 Task: Filter services by langauge "Portuguese".
Action: Mouse moved to (326, 81)
Screenshot: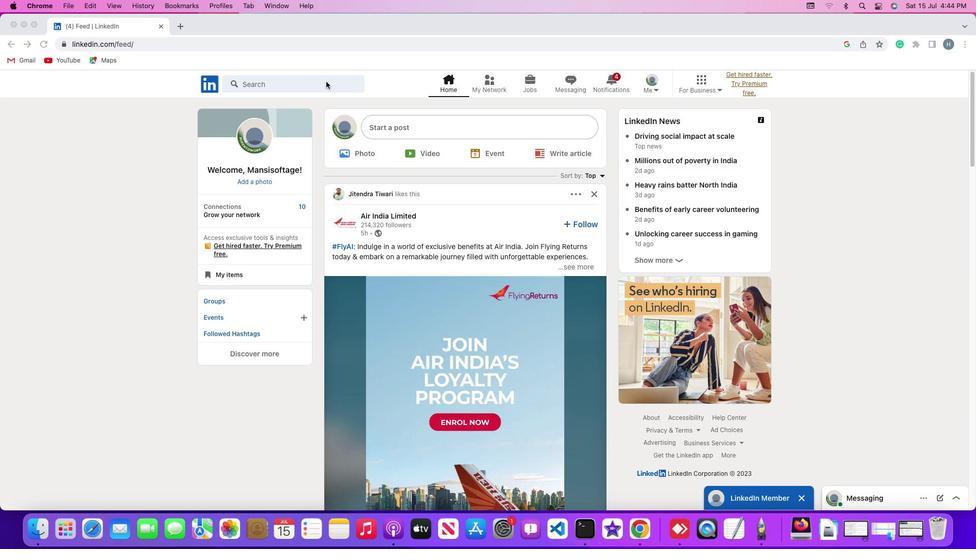 
Action: Mouse pressed left at (326, 81)
Screenshot: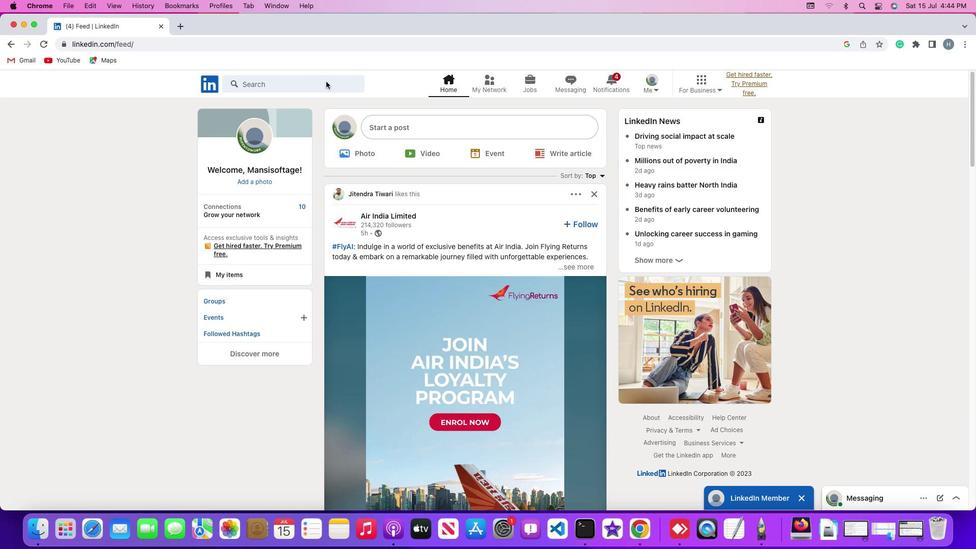 
Action: Mouse pressed left at (326, 81)
Screenshot: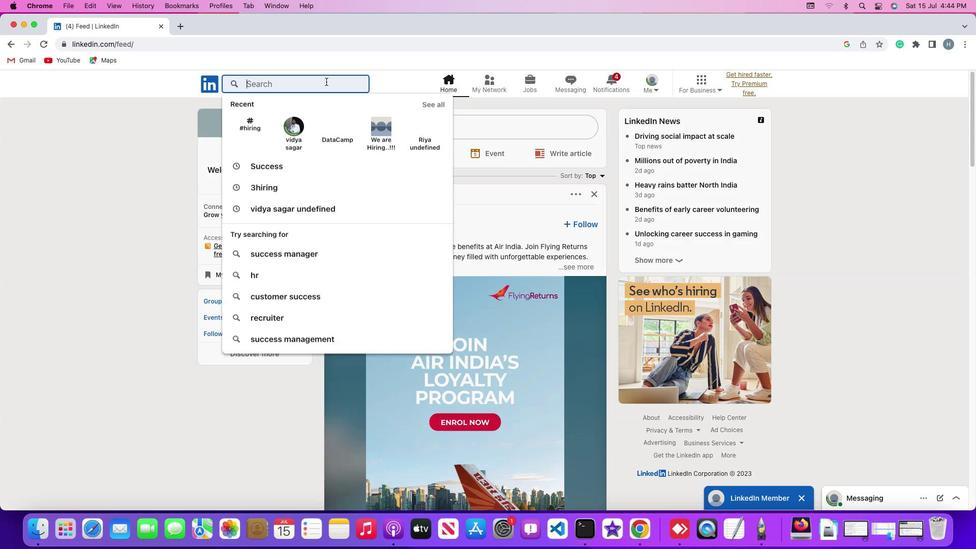 
Action: Key pressed Key.shift'#''h''i''r''i''n''g'Key.enter
Screenshot: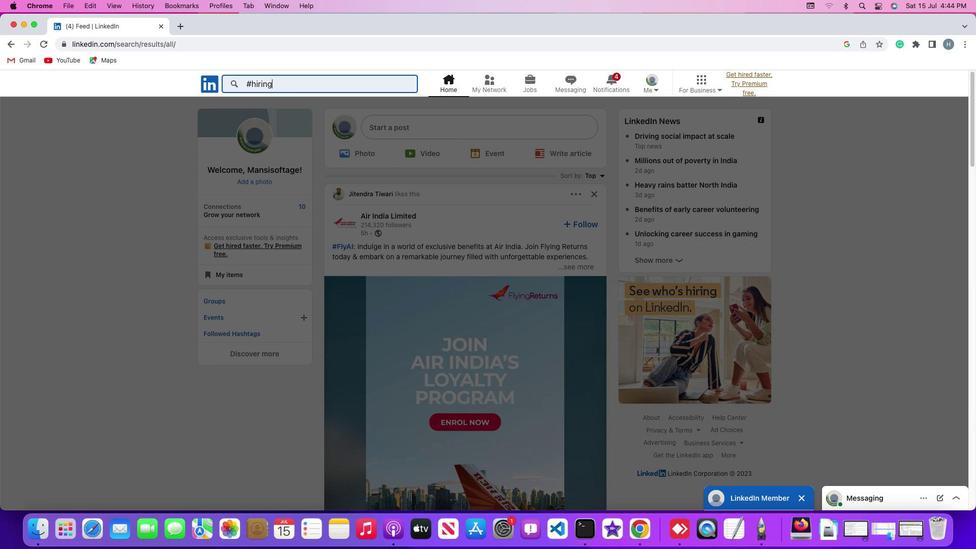 
Action: Mouse moved to (632, 109)
Screenshot: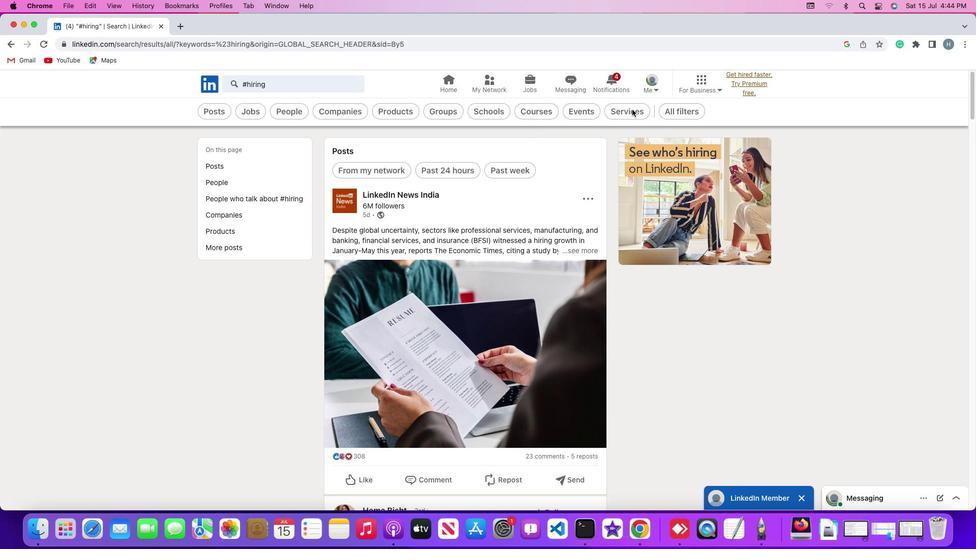 
Action: Mouse pressed left at (632, 109)
Screenshot: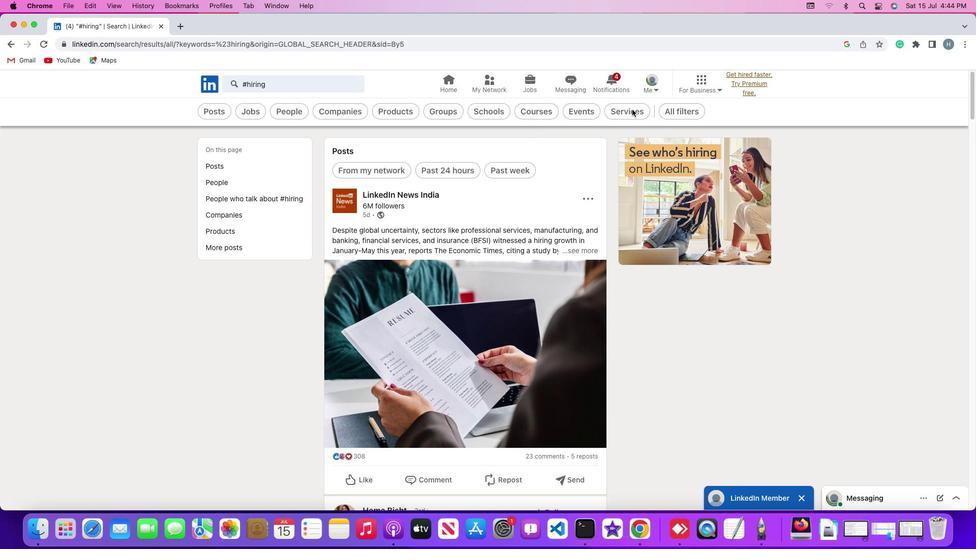
Action: Mouse moved to (536, 109)
Screenshot: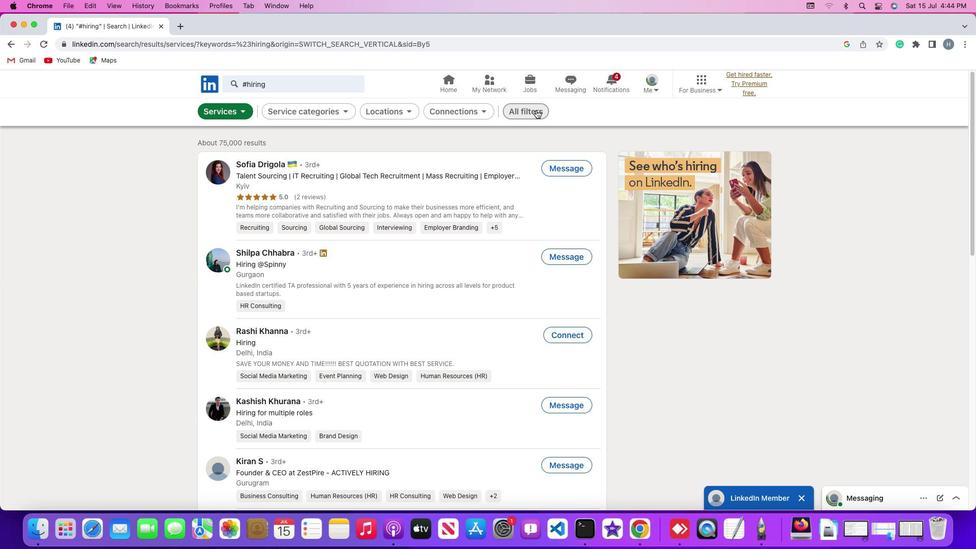
Action: Mouse pressed left at (536, 109)
Screenshot: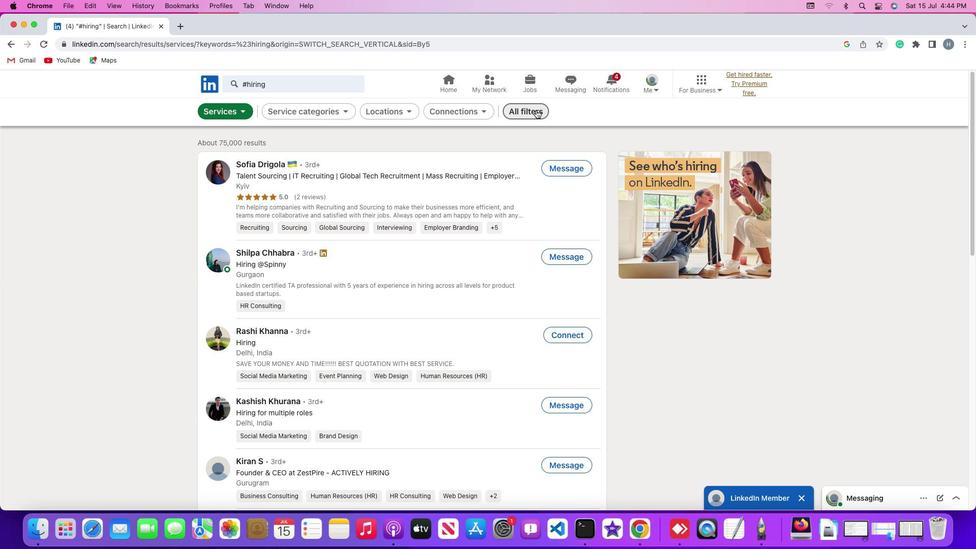 
Action: Mouse moved to (796, 433)
Screenshot: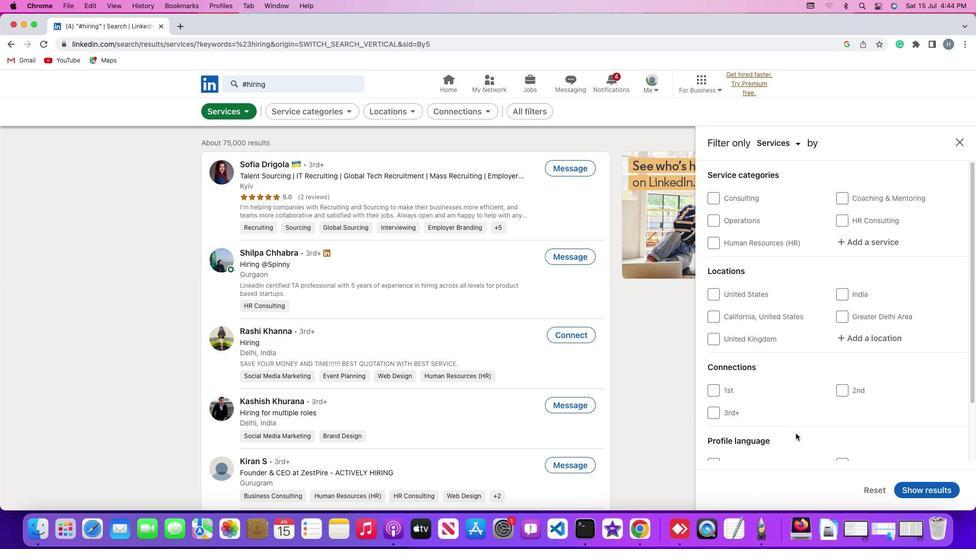 
Action: Mouse scrolled (796, 433) with delta (0, 0)
Screenshot: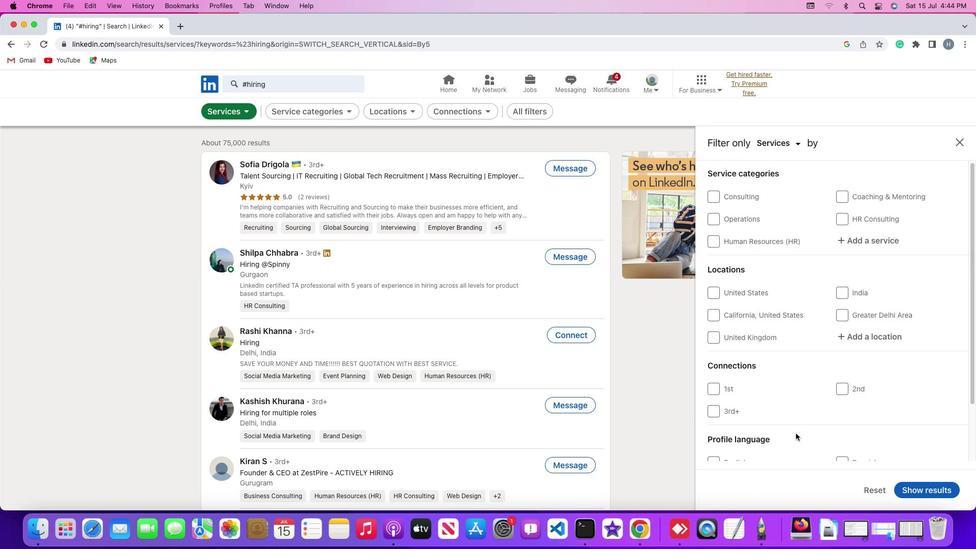 
Action: Mouse scrolled (796, 433) with delta (0, 0)
Screenshot: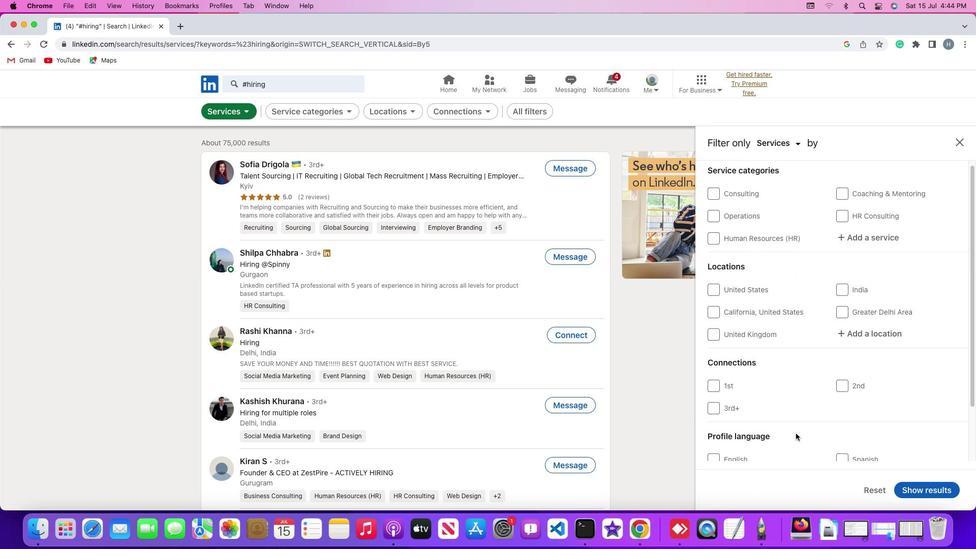
Action: Mouse scrolled (796, 433) with delta (0, -1)
Screenshot: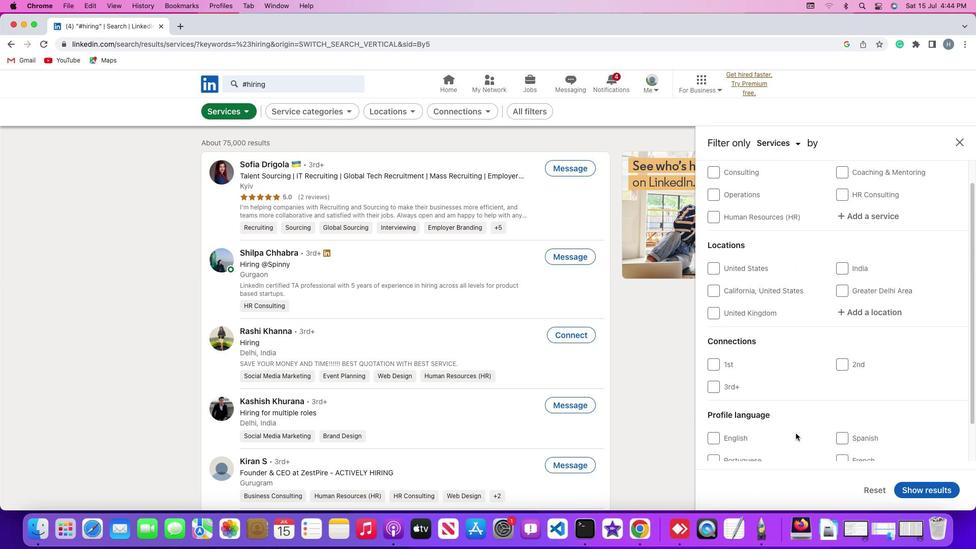 
Action: Mouse scrolled (796, 433) with delta (0, -1)
Screenshot: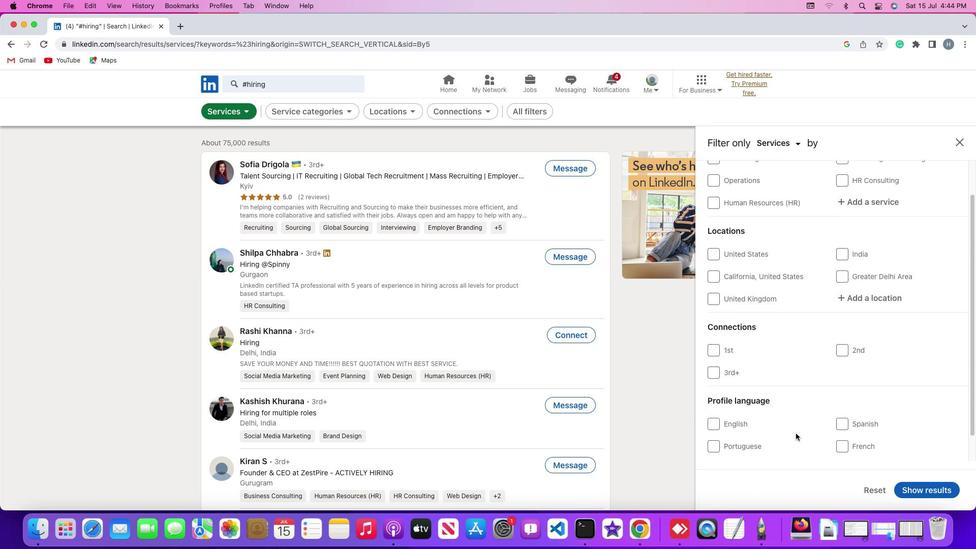 
Action: Mouse scrolled (796, 433) with delta (0, 0)
Screenshot: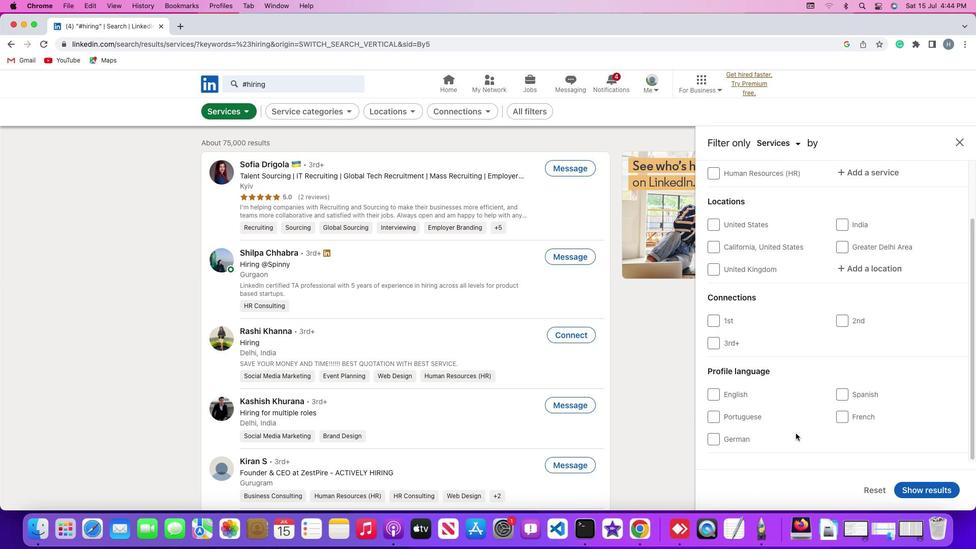 
Action: Mouse scrolled (796, 433) with delta (0, 0)
Screenshot: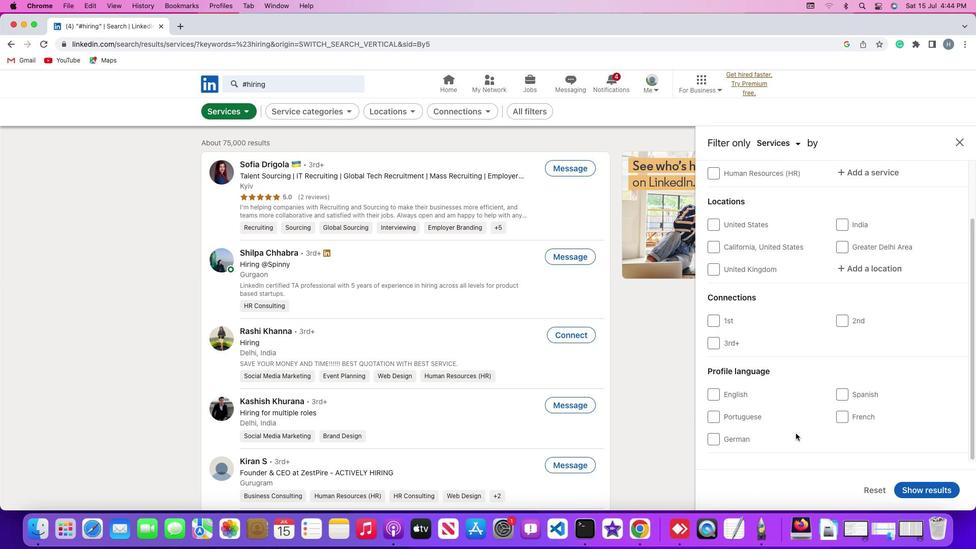
Action: Mouse scrolled (796, 433) with delta (0, -1)
Screenshot: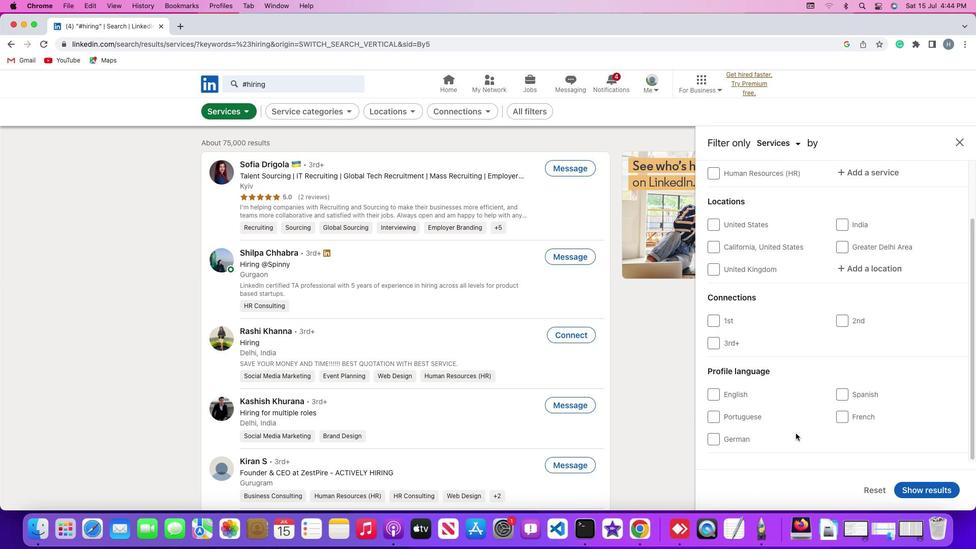 
Action: Mouse moved to (714, 416)
Screenshot: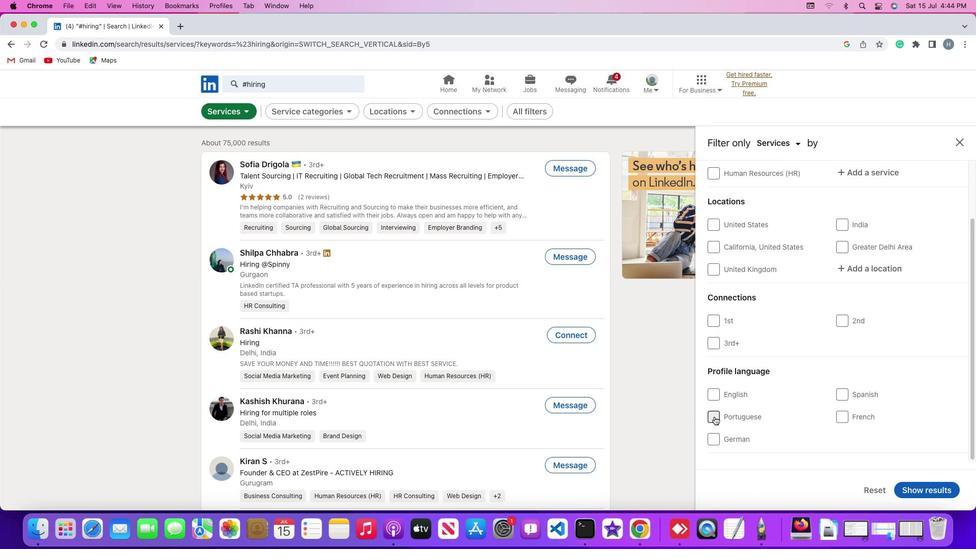 
Action: Mouse pressed left at (714, 416)
Screenshot: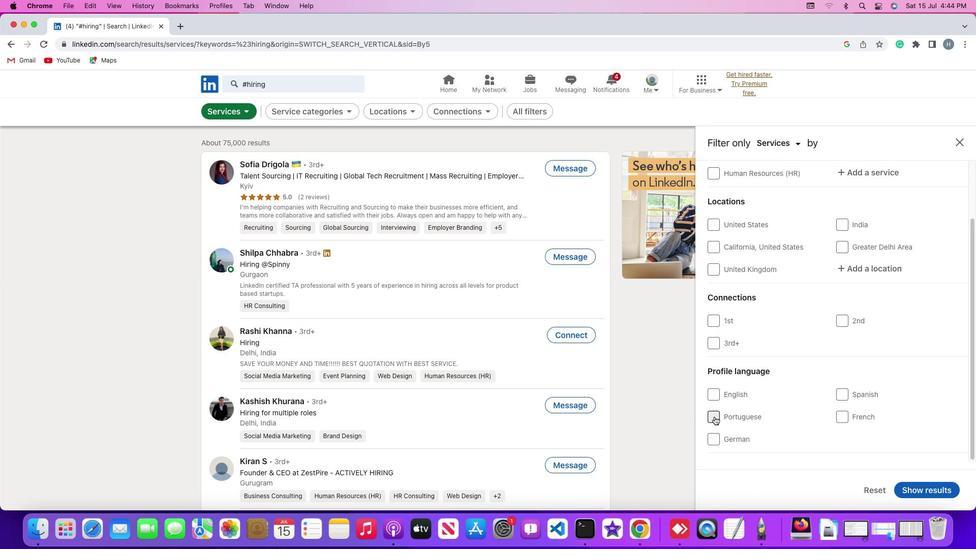 
Action: Mouse moved to (929, 489)
Screenshot: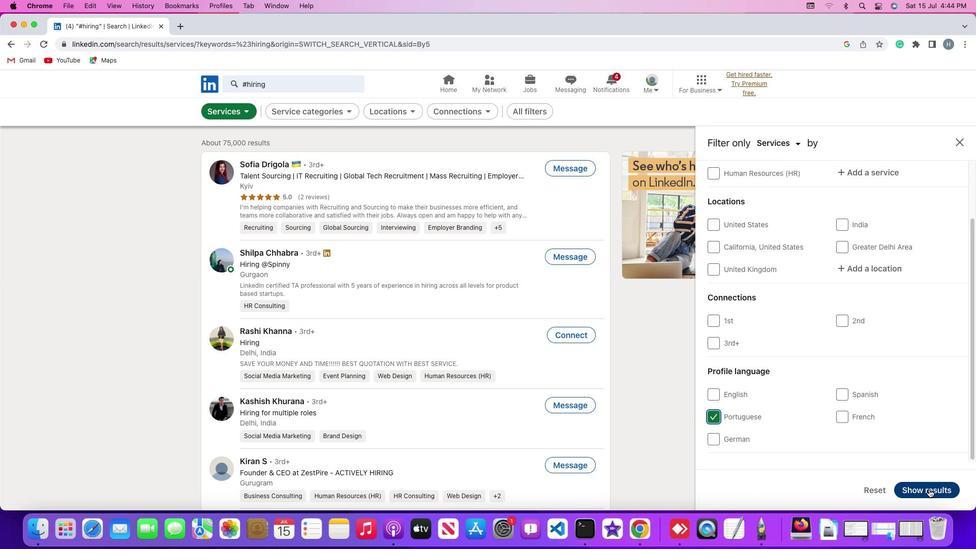 
Action: Mouse pressed left at (929, 489)
Screenshot: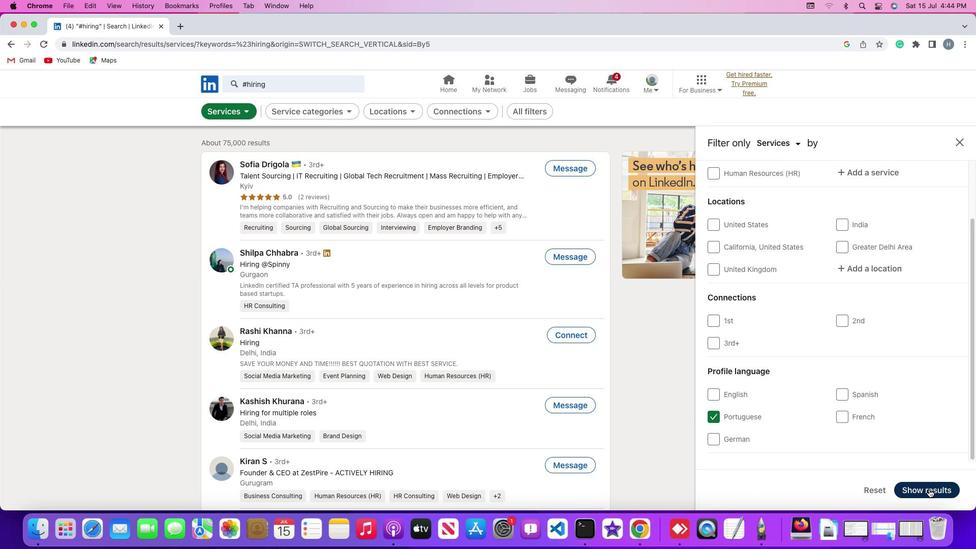 
Action: Mouse moved to (705, 368)
Screenshot: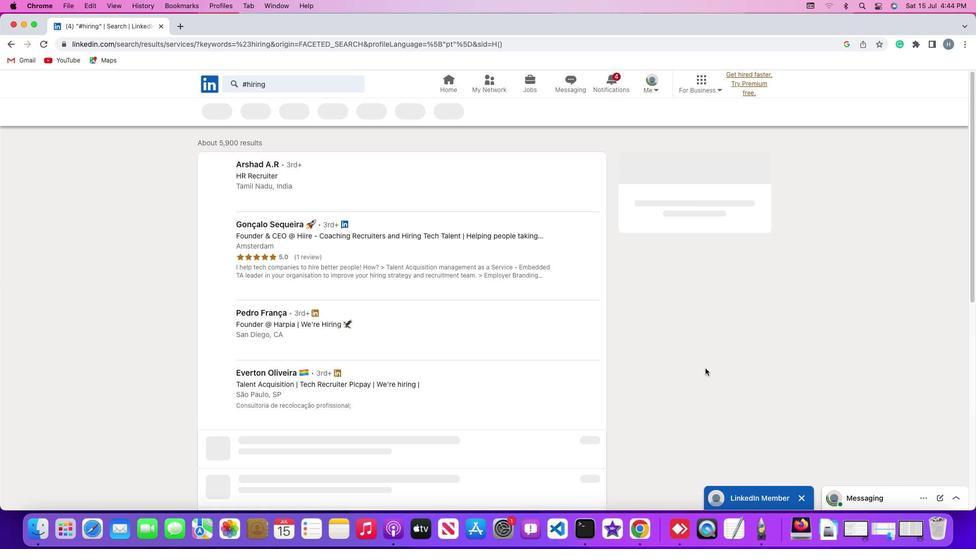 
